 Task: Create New Customer with Customer Name: Catering by NYC Bagel & Sandwich Shop, Billing Address Line1: 2107 Pike Street, Billing Address Line2:  San Diego, Billing Address Line3:  California 92126
Action: Mouse moved to (149, 30)
Screenshot: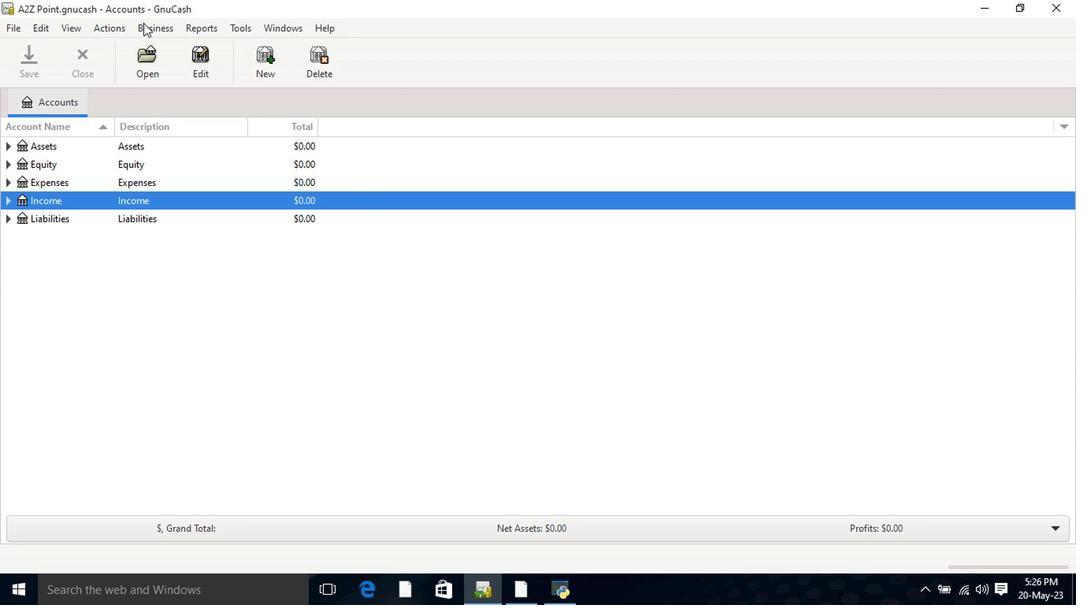 
Action: Mouse pressed left at (149, 30)
Screenshot: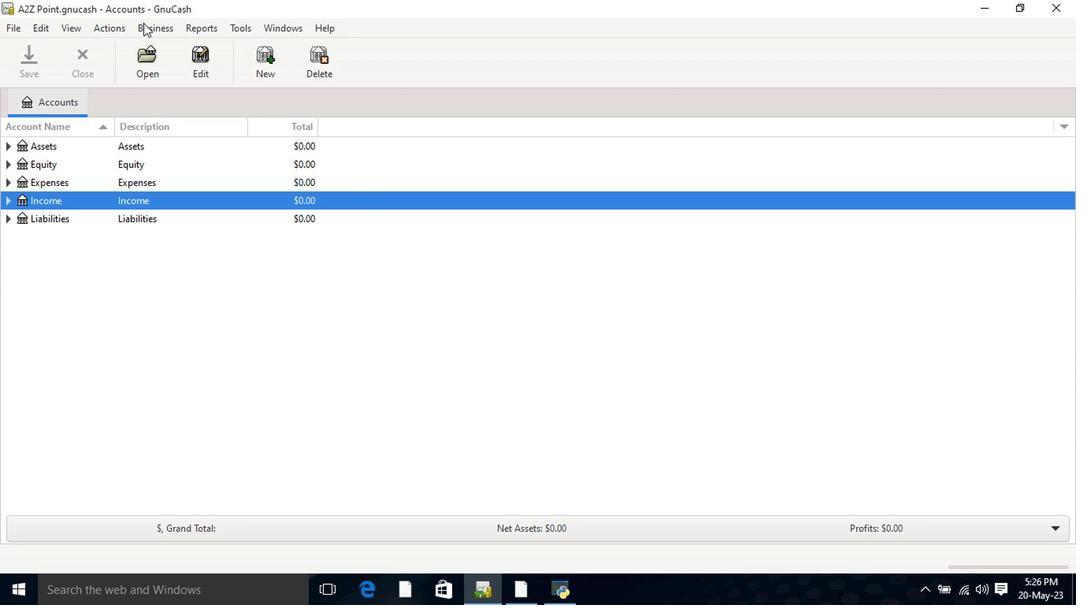 
Action: Mouse moved to (325, 71)
Screenshot: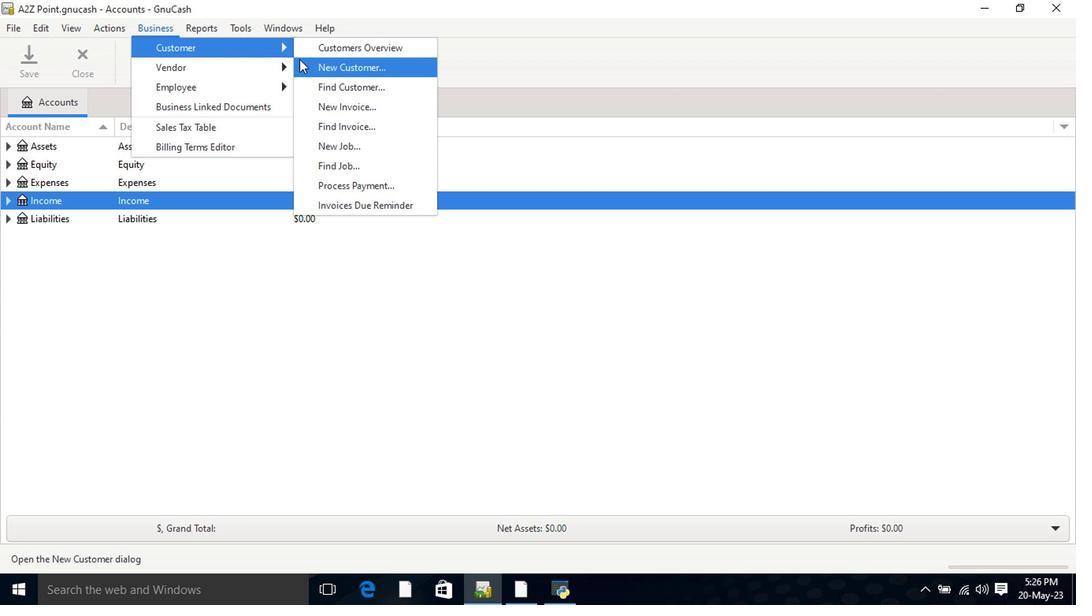 
Action: Mouse pressed left at (325, 71)
Screenshot: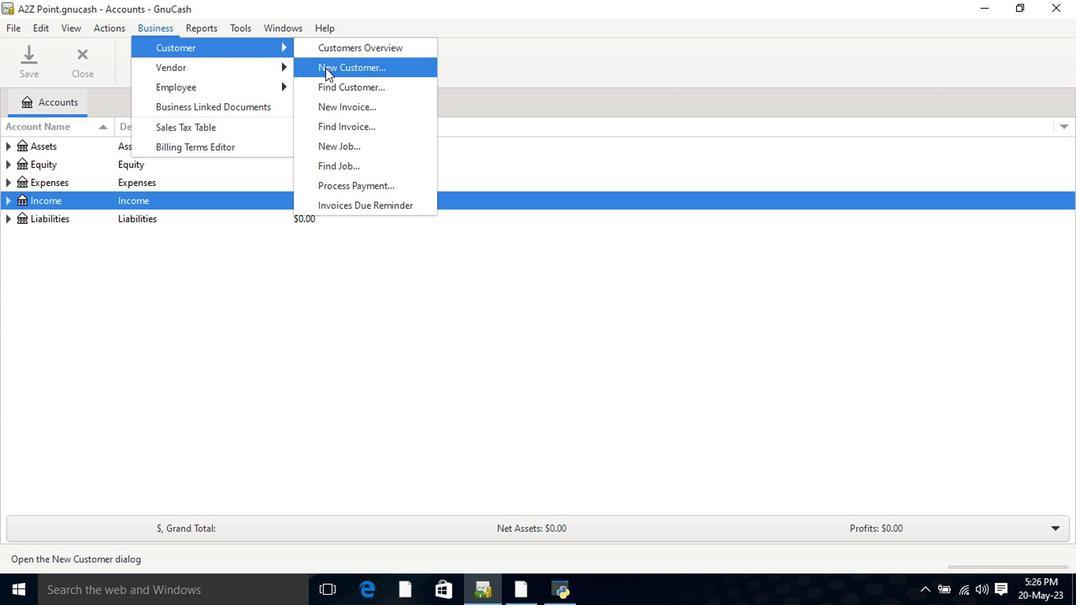 
Action: Mouse moved to (601, 219)
Screenshot: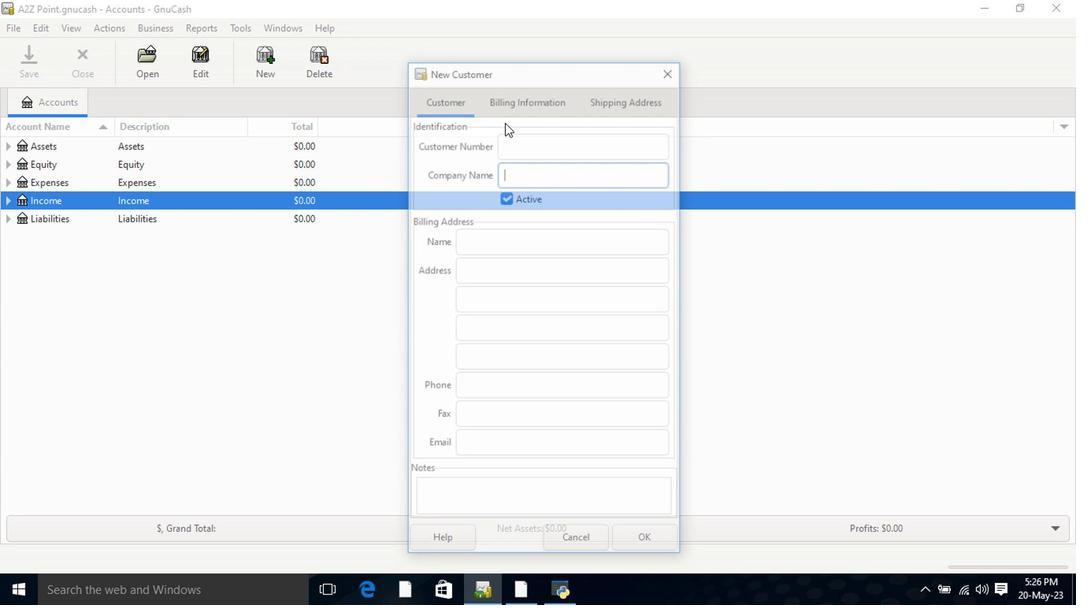 
Action: Key pressed <Key.shift><Key.shift><Key.shift><Key.shift><Key.shift><Key.shift><Key.shift><Key.shift><Key.shift><Key.shift><Key.shift><Key.shift>Catering<Key.space>by<Key.space><Key.shift>N<Key.shift>YC<Key.space><Key.shift><Key.shift>Bagel<Key.space><Key.shift>&<Key.space><Key.shift>Sandwich<Key.space><Key.shift>Shop<Key.tab><Key.tab><Key.tab>2107<Key.space><Key.shift>Pike<Key.space><Key.shift>Street<Key.tab><Key.shift>san<Key.space><Key.shift>Diego<Key.tab><Key.shift>California<Key.space>92126
Screenshot: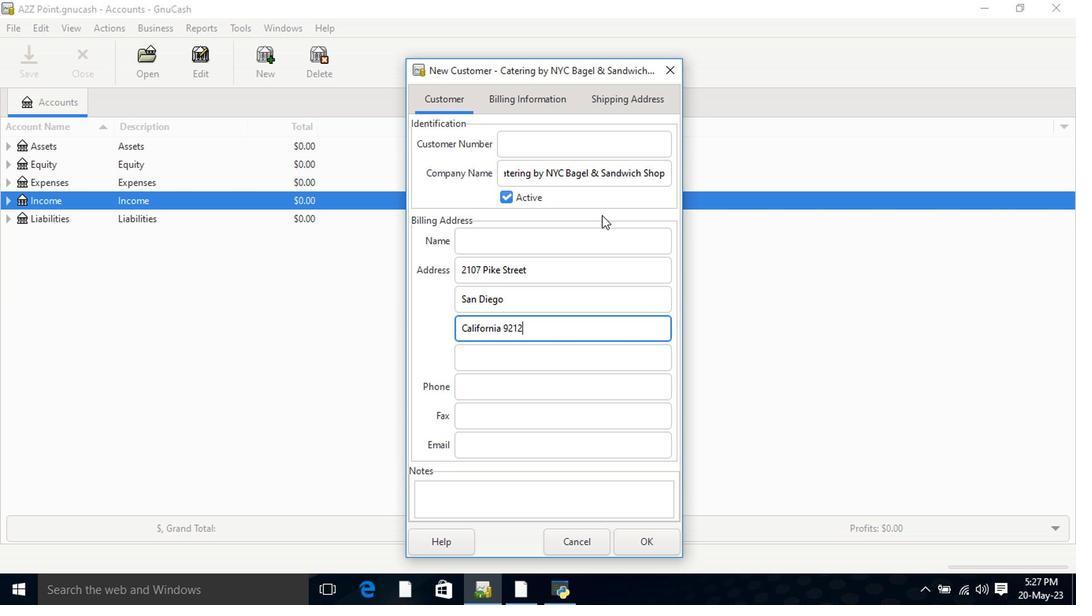 
Action: Mouse moved to (649, 541)
Screenshot: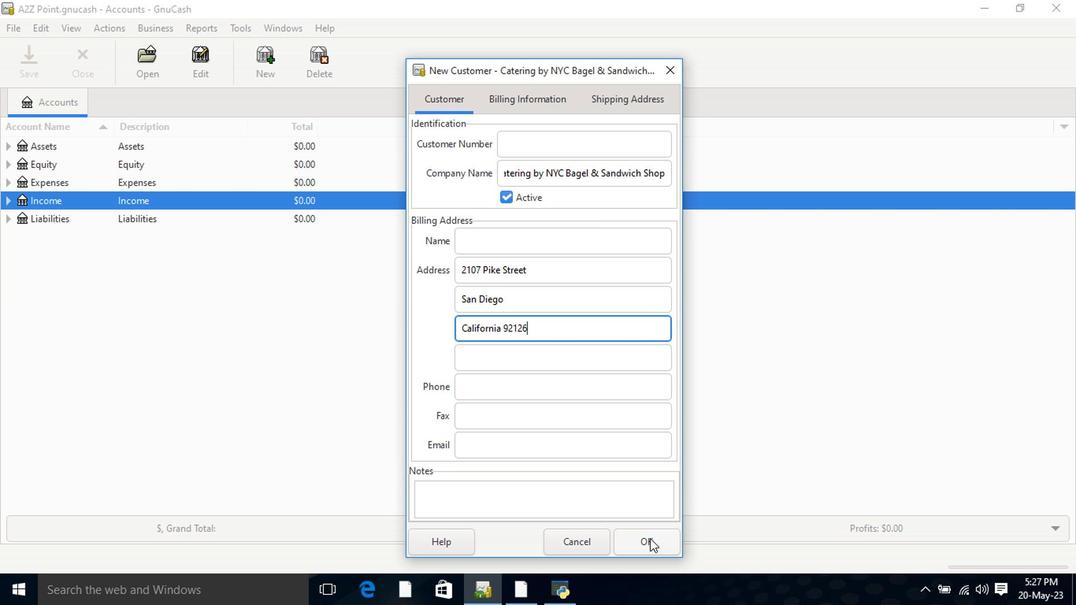 
Action: Mouse pressed left at (649, 541)
Screenshot: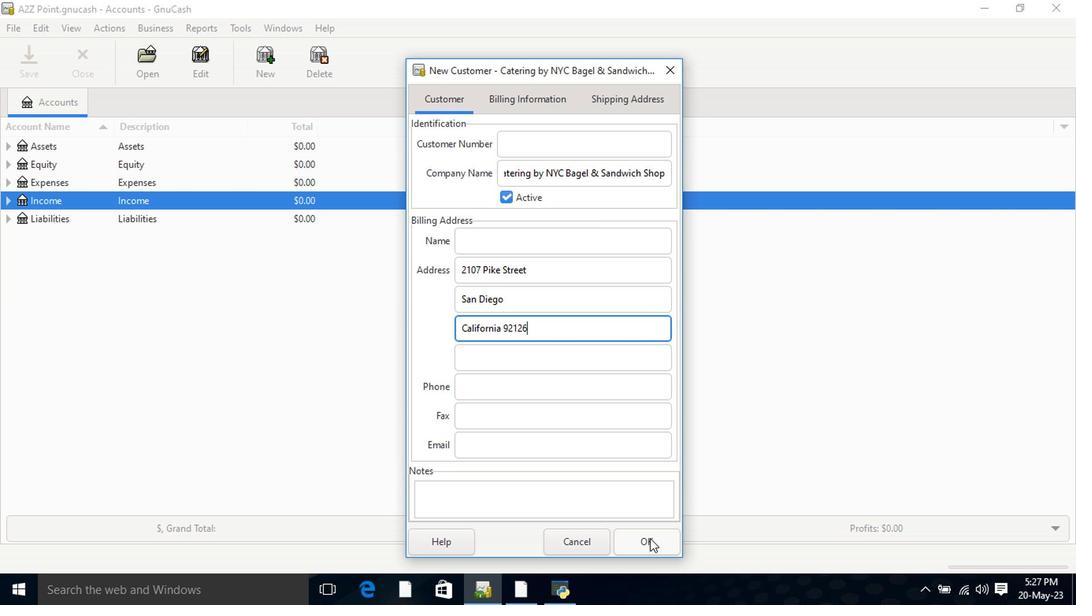 
Action: Mouse moved to (648, 540)
Screenshot: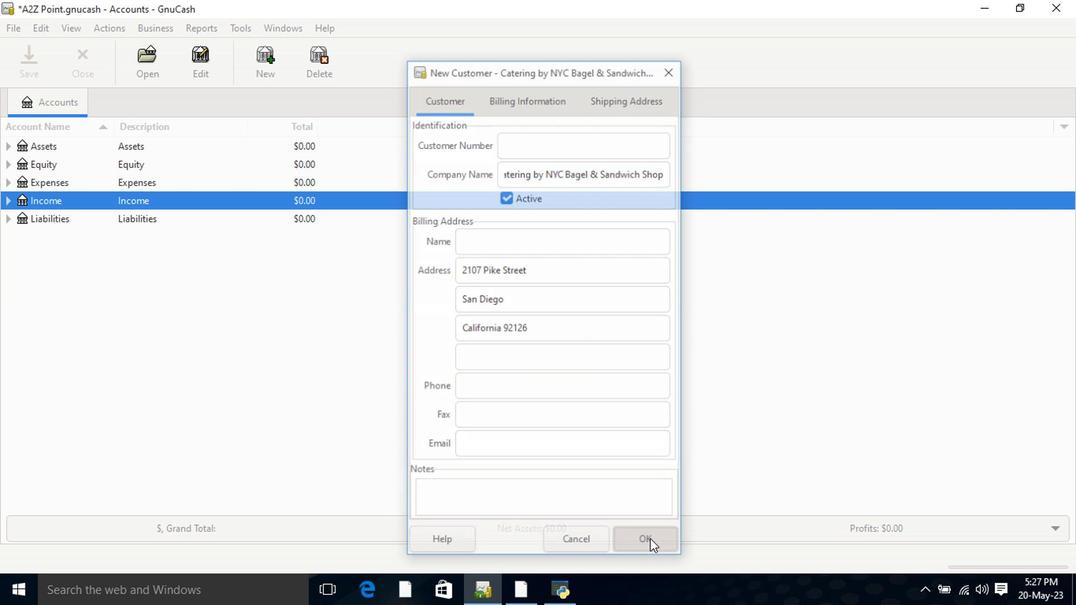
